 Task: Add Attachment from "Attach a link" to Card Card0000000160 in Board Board0000000040 in Workspace WS0000000014 in Trello. Add Cover Red to Card Card0000000160 in Board Board0000000040 in Workspace WS0000000014 in Trello. Add "Join Card" Button Button0000000160  to Card Card0000000160 in Board Board0000000040 in Workspace WS0000000014 in Trello. Add Description DS0000000160 to Card Card0000000160 in Board Board0000000040 in Workspace WS0000000014 in Trello. Add Comment CM0000000160 to Card Card0000000160 in Board Board0000000040 in Workspace WS0000000014 in Trello
Action: Mouse moved to (506, 79)
Screenshot: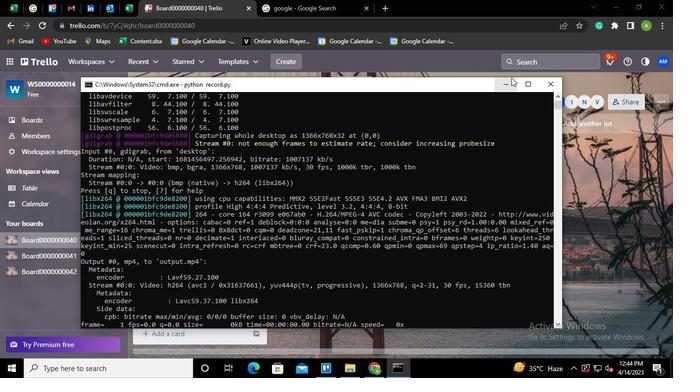 
Action: Mouse pressed left at (506, 79)
Screenshot: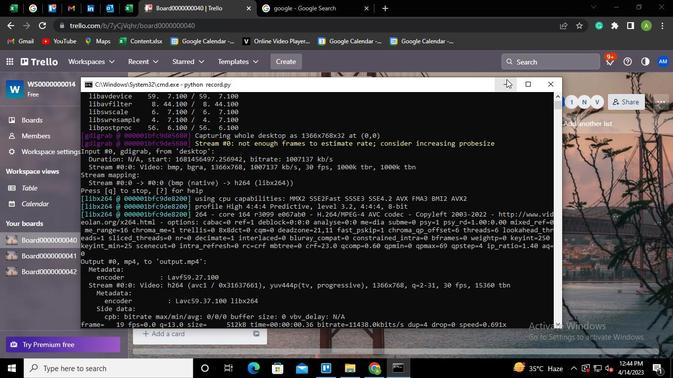 
Action: Mouse moved to (211, 303)
Screenshot: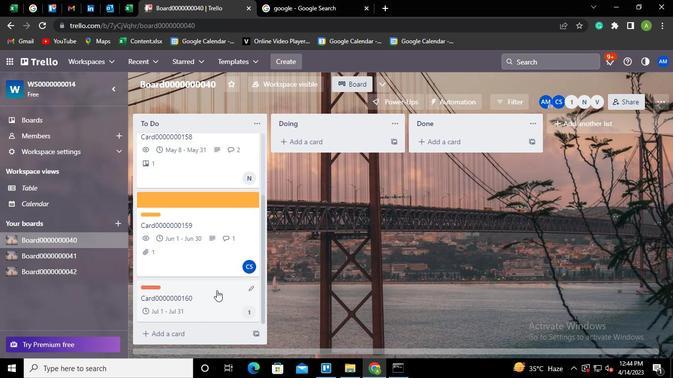 
Action: Mouse pressed left at (211, 303)
Screenshot: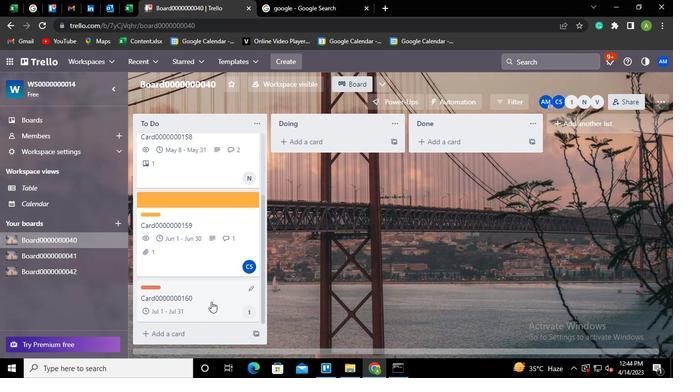
Action: Mouse moved to (446, 252)
Screenshot: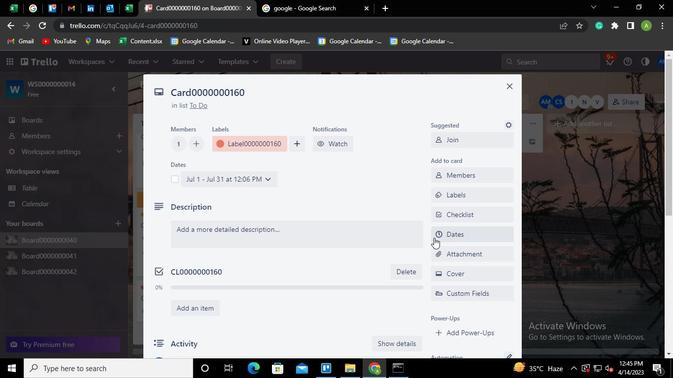 
Action: Mouse pressed left at (446, 252)
Screenshot: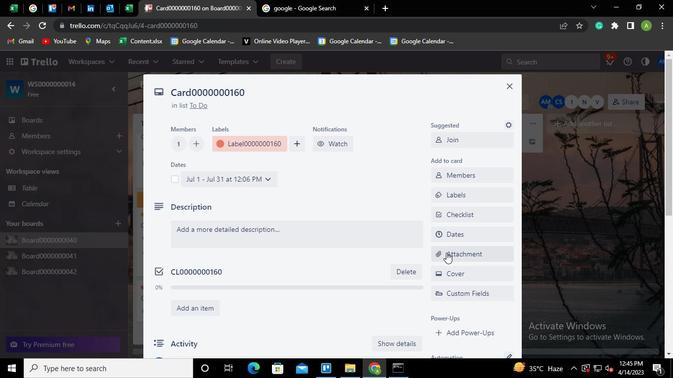 
Action: Mouse moved to (465, 225)
Screenshot: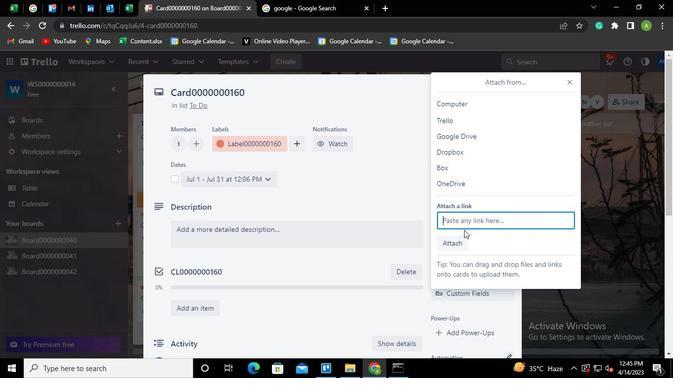 
Action: Keyboard Key.ctrl_l
Screenshot: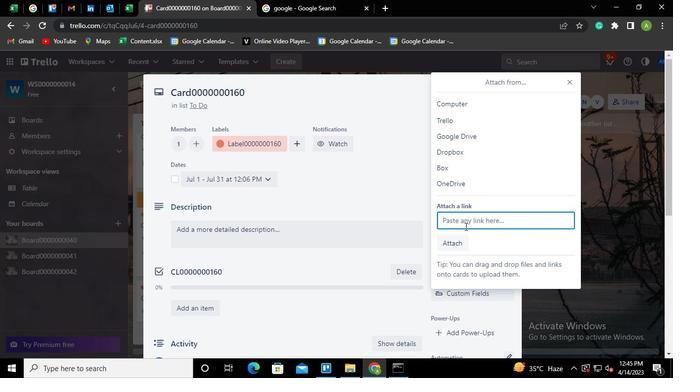 
Action: Mouse moved to (462, 224)
Screenshot: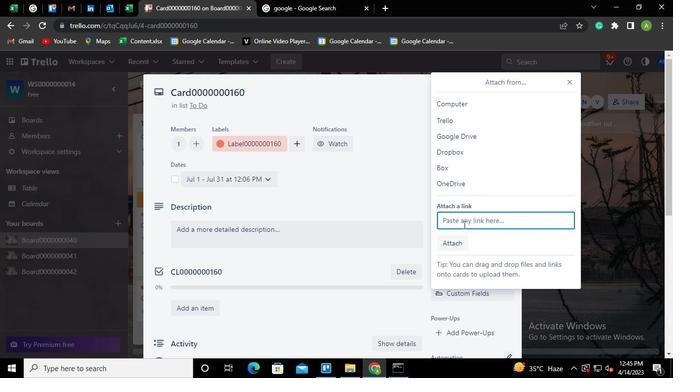 
Action: Keyboard \x16
Screenshot: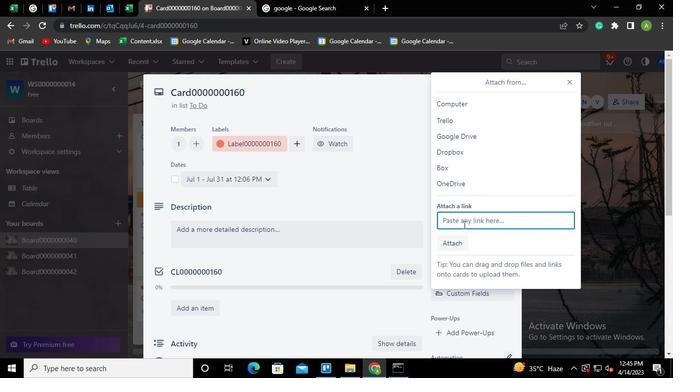 
Action: Mouse moved to (450, 275)
Screenshot: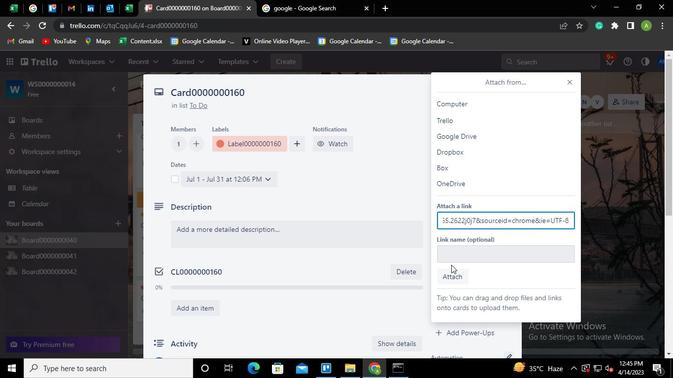 
Action: Mouse pressed left at (450, 275)
Screenshot: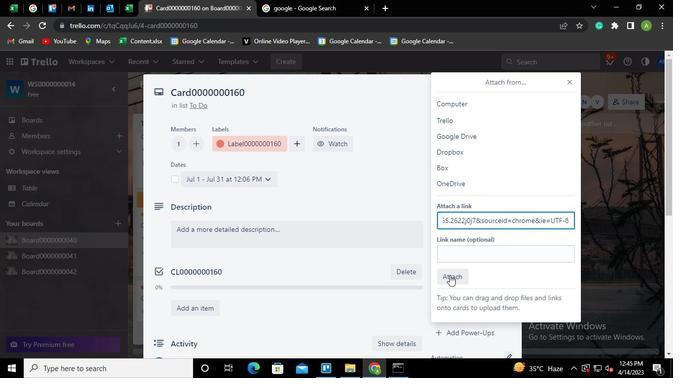 
Action: Mouse moved to (457, 271)
Screenshot: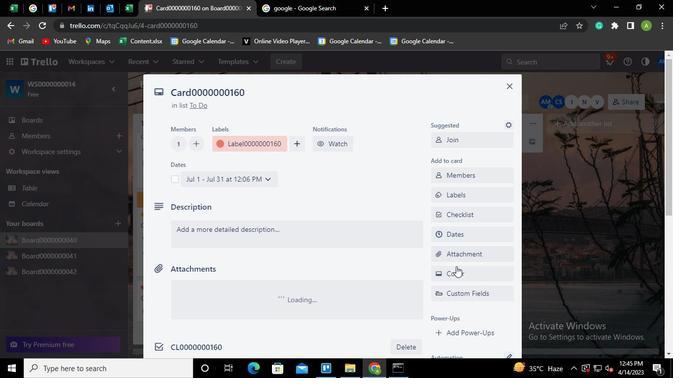 
Action: Mouse pressed left at (457, 271)
Screenshot: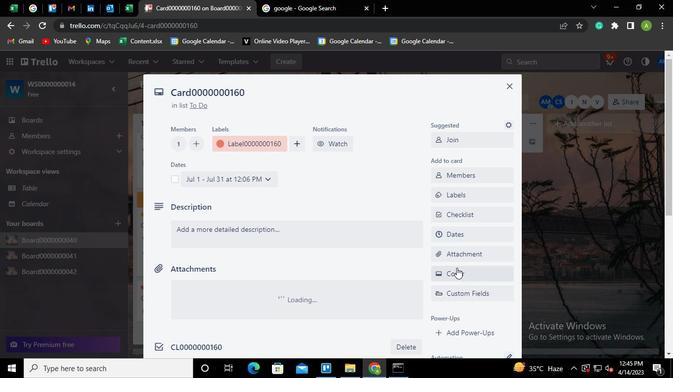 
Action: Mouse moved to (528, 172)
Screenshot: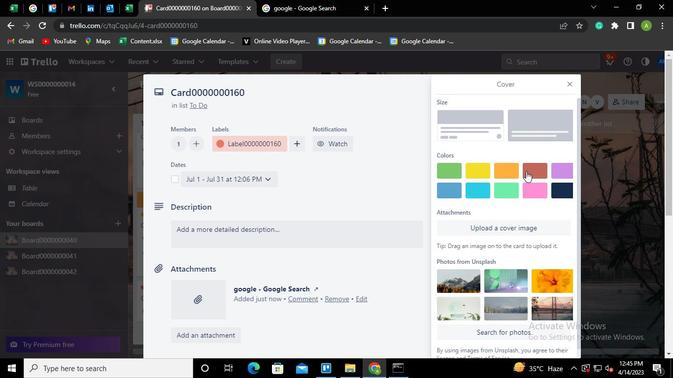 
Action: Mouse pressed left at (528, 172)
Screenshot: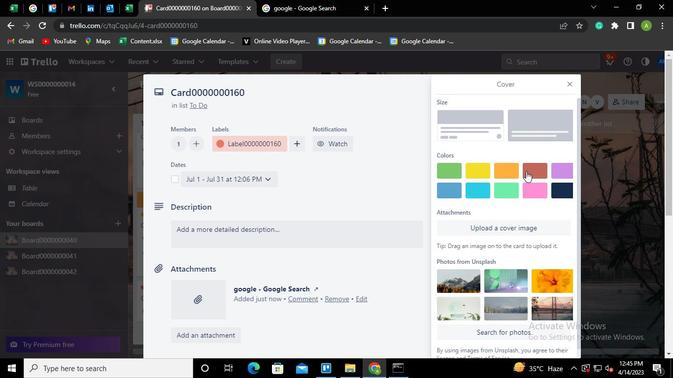 
Action: Mouse moved to (398, 157)
Screenshot: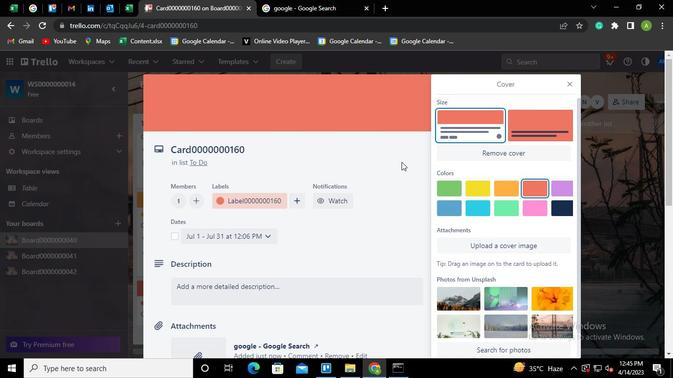 
Action: Mouse pressed left at (398, 157)
Screenshot: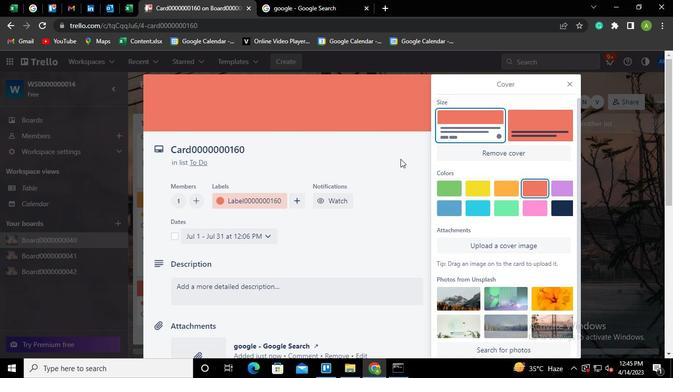 
Action: Mouse moved to (468, 279)
Screenshot: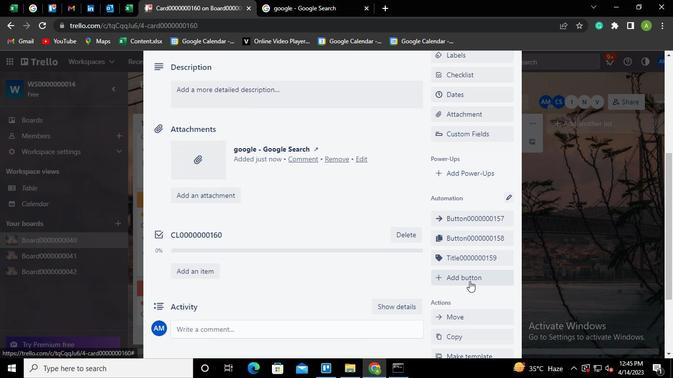 
Action: Mouse pressed left at (468, 279)
Screenshot: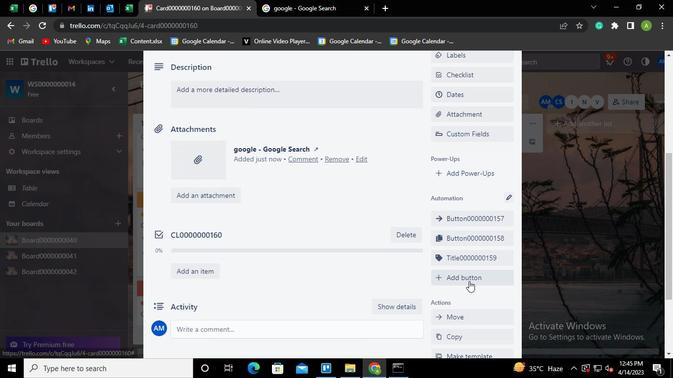 
Action: Mouse moved to (474, 180)
Screenshot: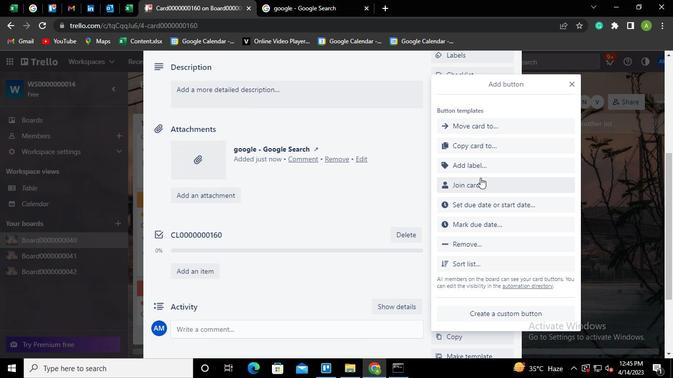 
Action: Mouse pressed left at (474, 180)
Screenshot: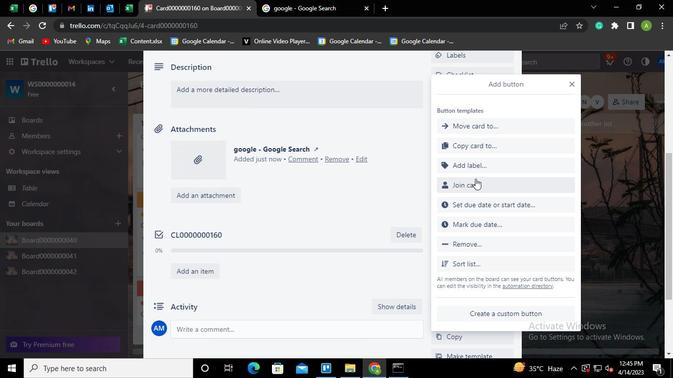 
Action: Keyboard Key.shift
Screenshot: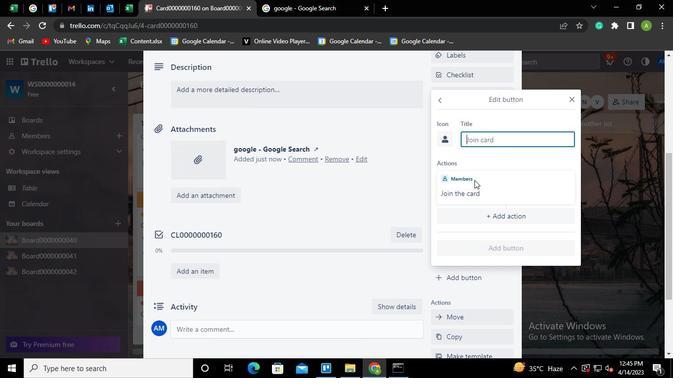 
Action: Keyboard Key.shift
Screenshot: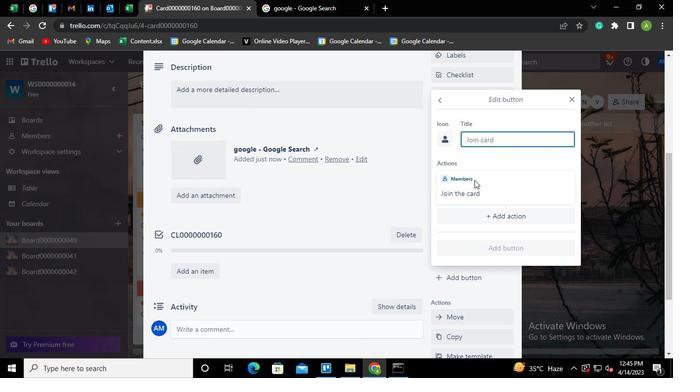 
Action: Keyboard B
Screenshot: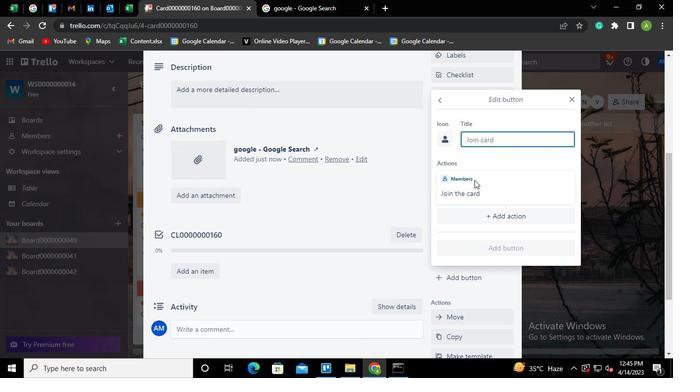 
Action: Keyboard u
Screenshot: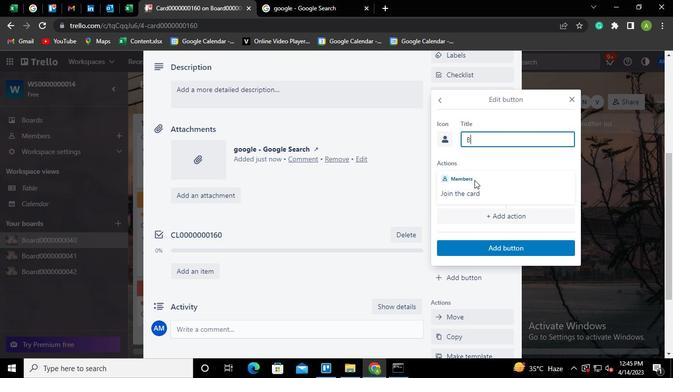 
Action: Keyboard t
Screenshot: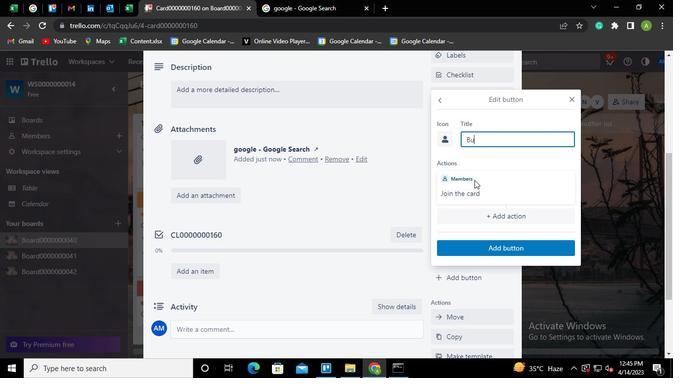 
Action: Keyboard t
Screenshot: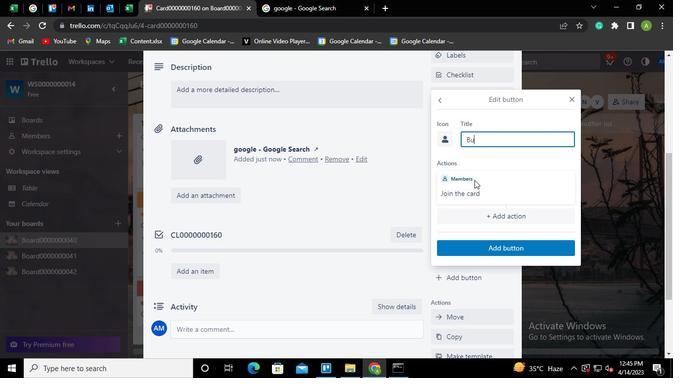 
Action: Keyboard o
Screenshot: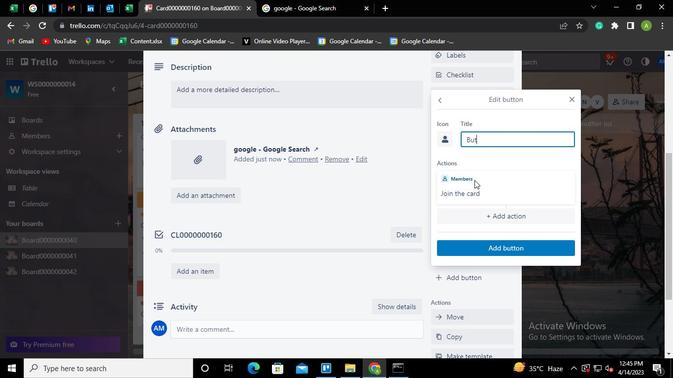 
Action: Keyboard n
Screenshot: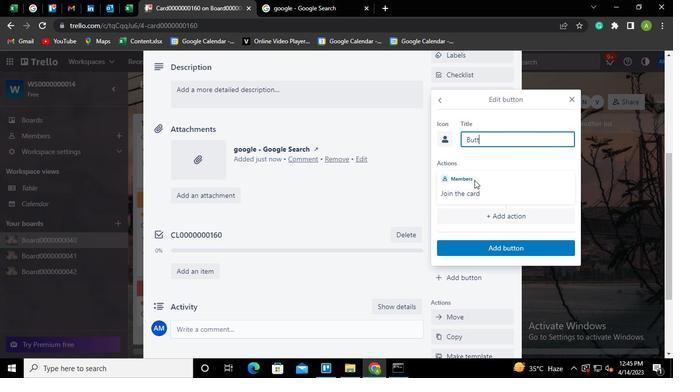 
Action: Keyboard <96>
Screenshot: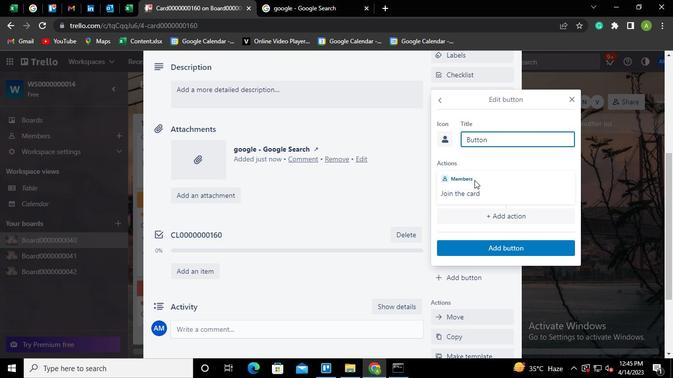 
Action: Keyboard <96>
Screenshot: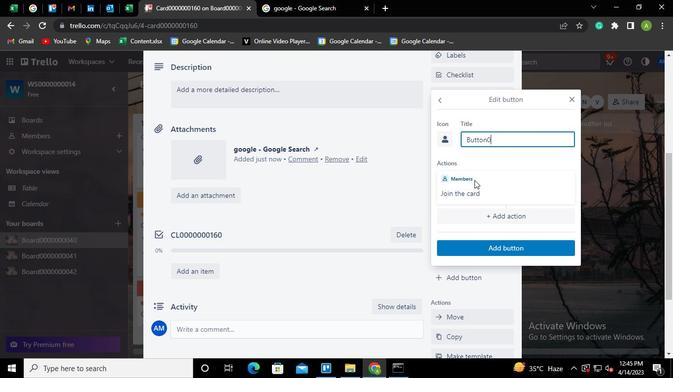 
Action: Keyboard <96>
Screenshot: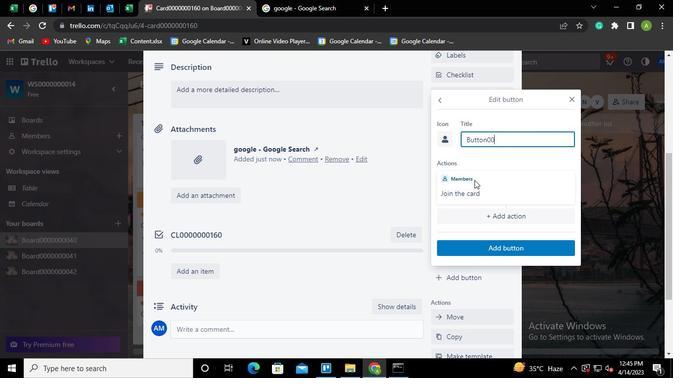 
Action: Keyboard <96>
Screenshot: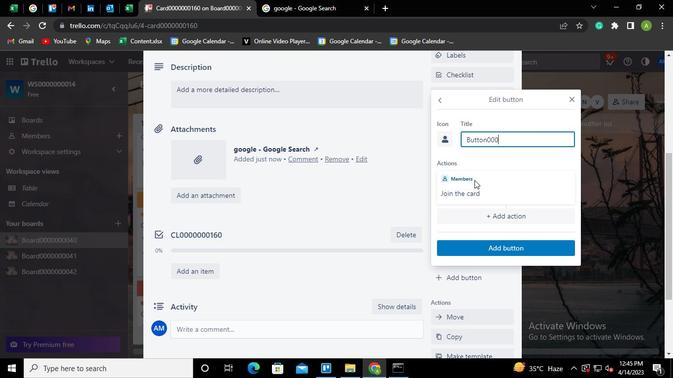 
Action: Keyboard <96>
Screenshot: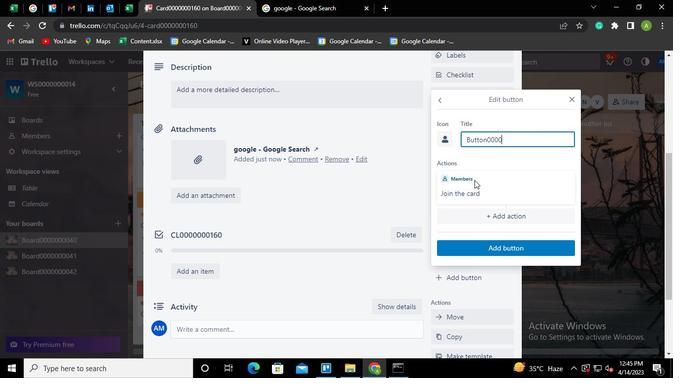 
Action: Keyboard <96>
Screenshot: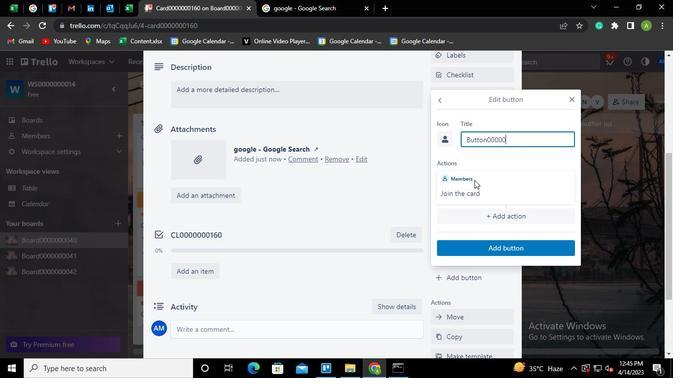 
Action: Keyboard <96>
Screenshot: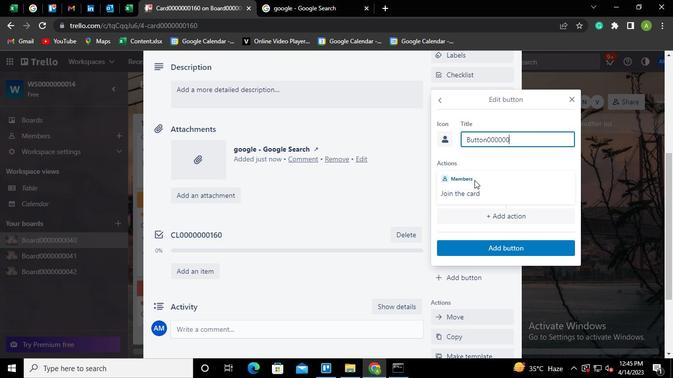 
Action: Keyboard <97>
Screenshot: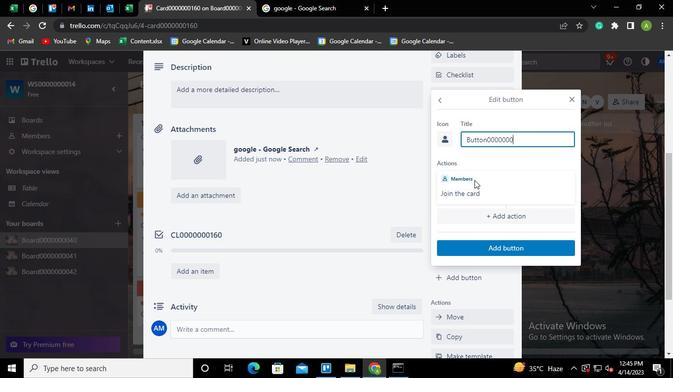 
Action: Keyboard <102>
Screenshot: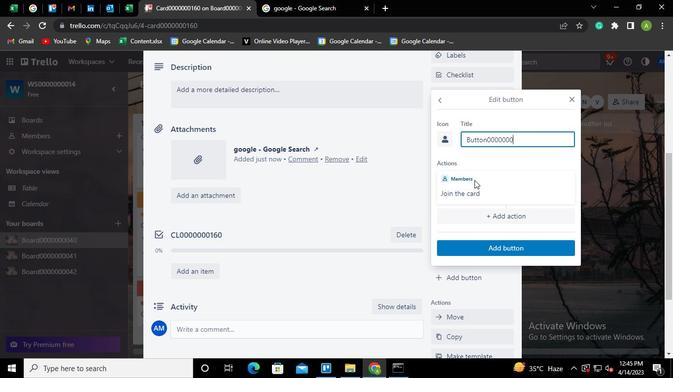 
Action: Keyboard <96>
Screenshot: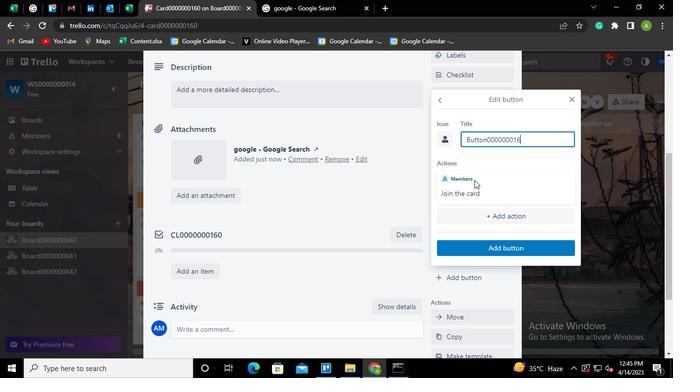 
Action: Mouse moved to (488, 246)
Screenshot: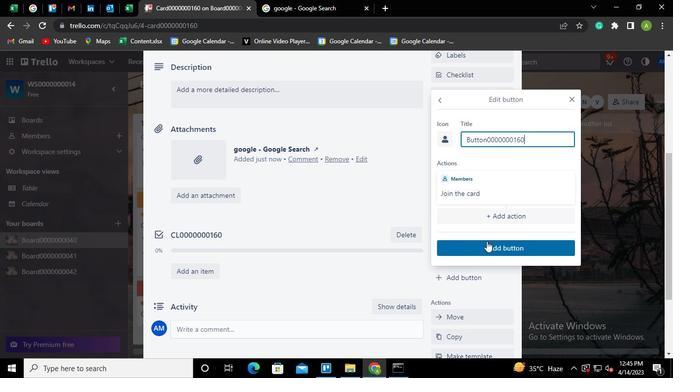 
Action: Mouse pressed left at (488, 246)
Screenshot: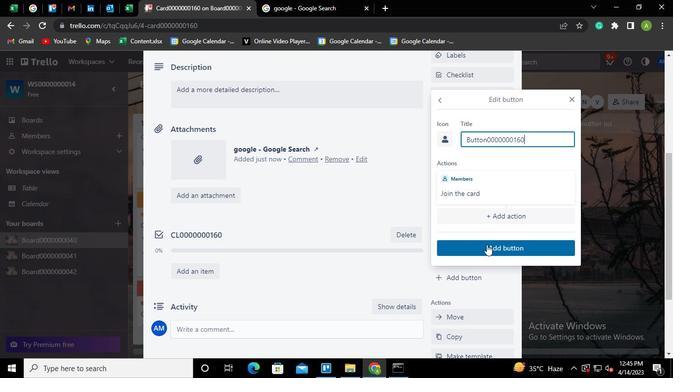 
Action: Mouse moved to (223, 93)
Screenshot: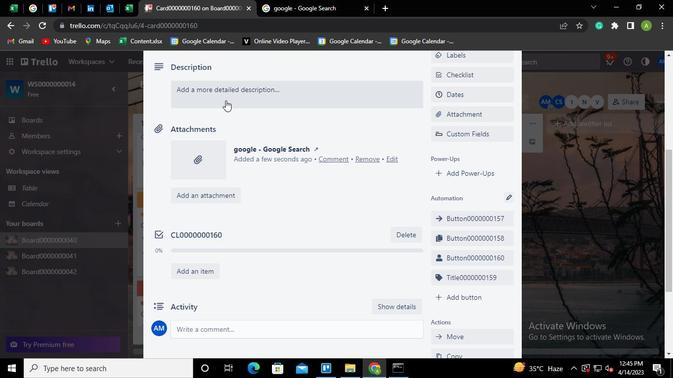 
Action: Mouse pressed left at (223, 93)
Screenshot: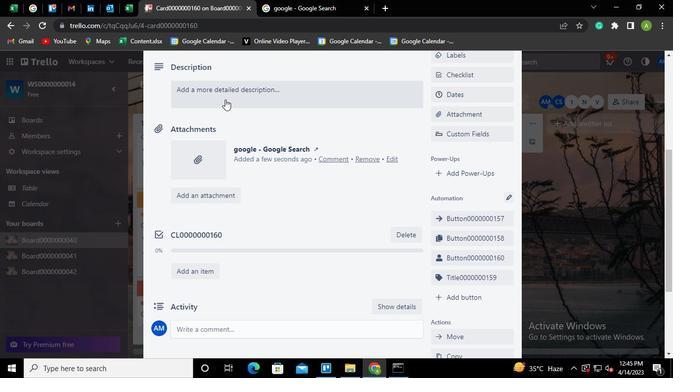 
Action: Mouse moved to (224, 111)
Screenshot: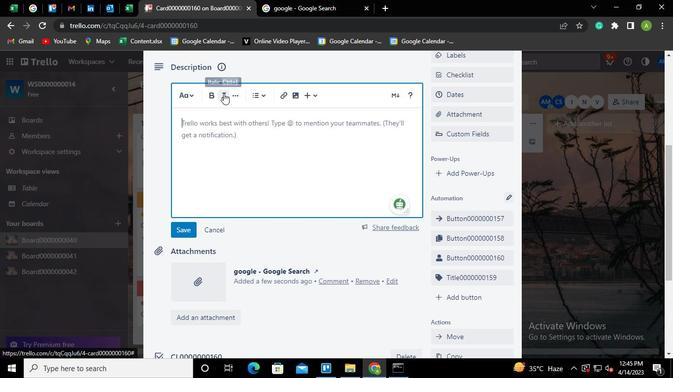 
Action: Keyboard Key.shift
Screenshot: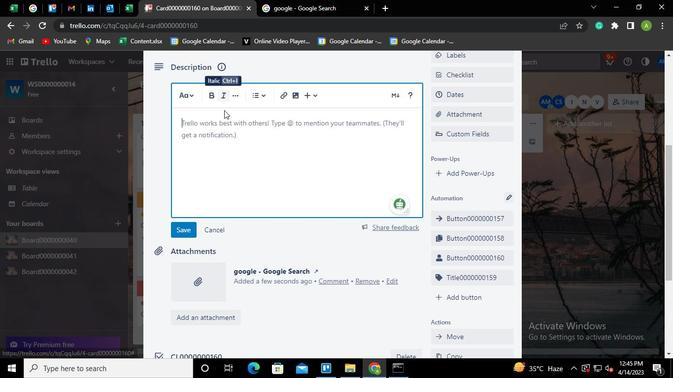 
Action: Keyboard D
Screenshot: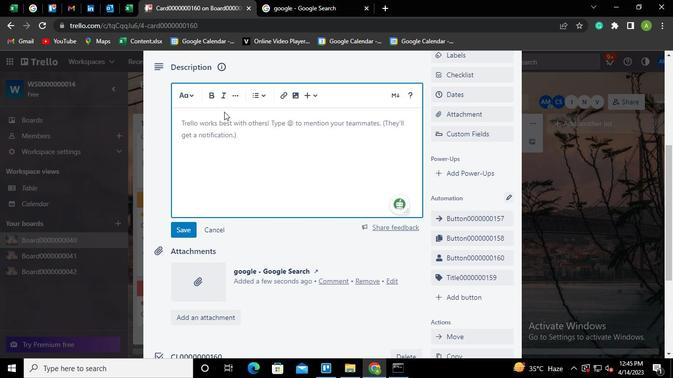 
Action: Keyboard S
Screenshot: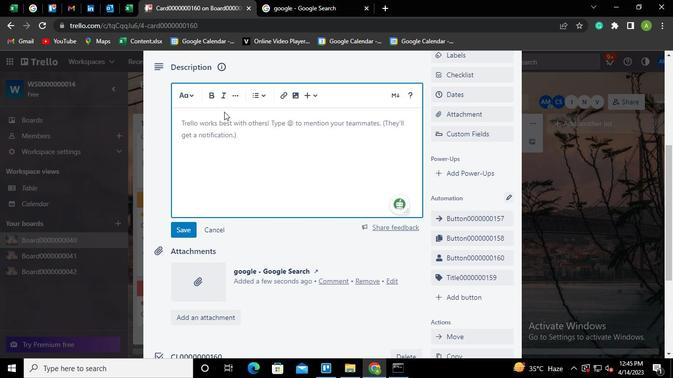 
Action: Keyboard <96>
Screenshot: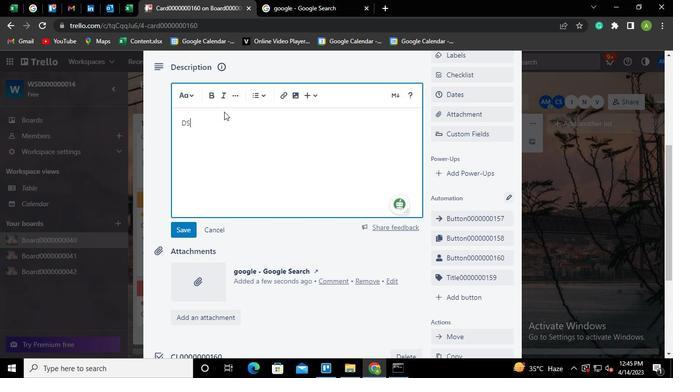 
Action: Keyboard <96>
Screenshot: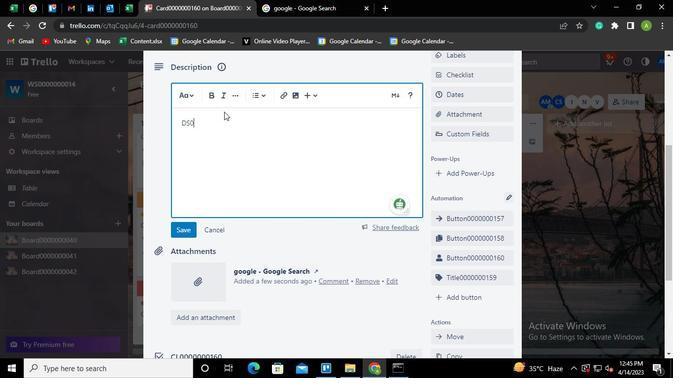 
Action: Keyboard <96>
Screenshot: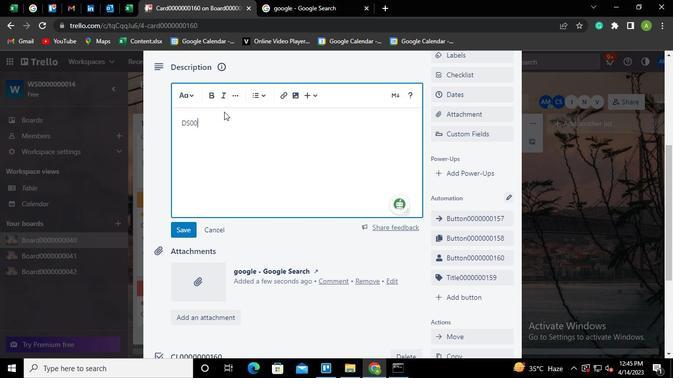 
Action: Mouse moved to (224, 112)
Screenshot: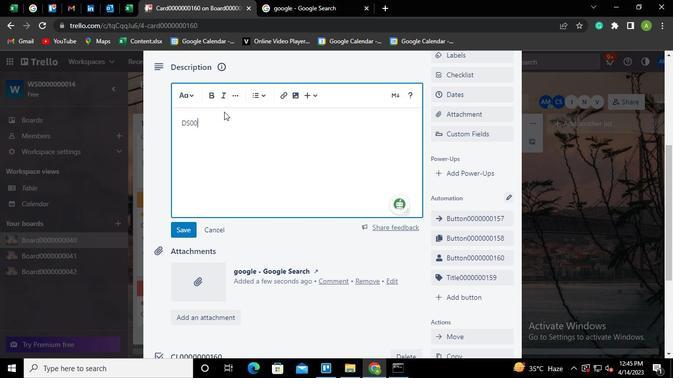 
Action: Keyboard <96>
Screenshot: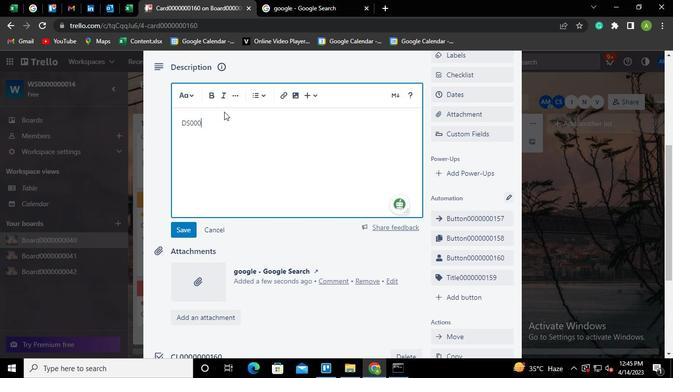 
Action: Keyboard <96>
Screenshot: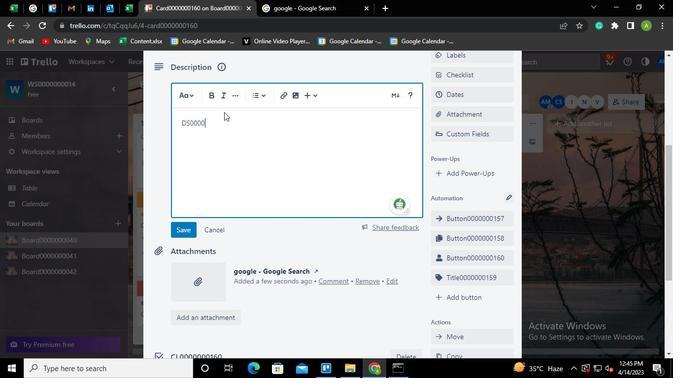
Action: Keyboard <96>
Screenshot: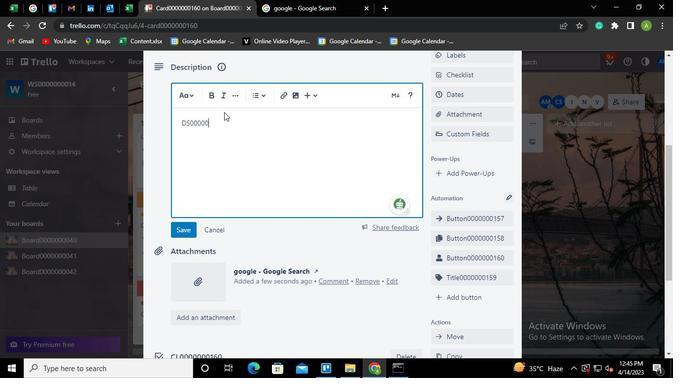 
Action: Keyboard <96>
Screenshot: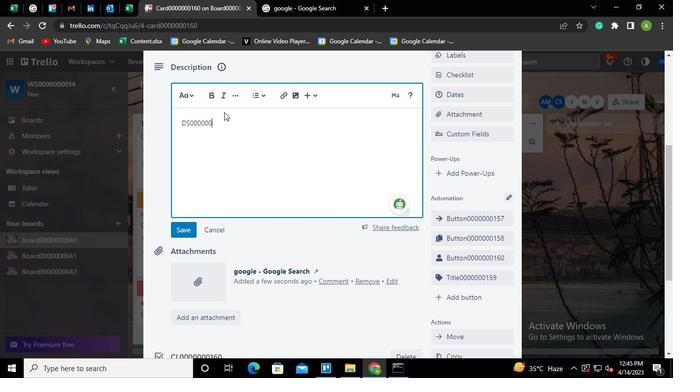 
Action: Keyboard <97>
Screenshot: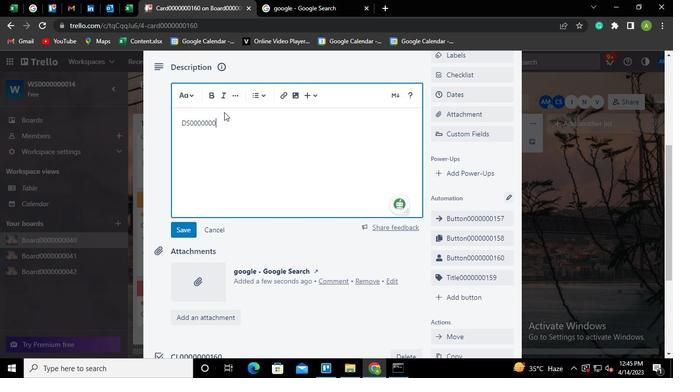 
Action: Keyboard <103>
Screenshot: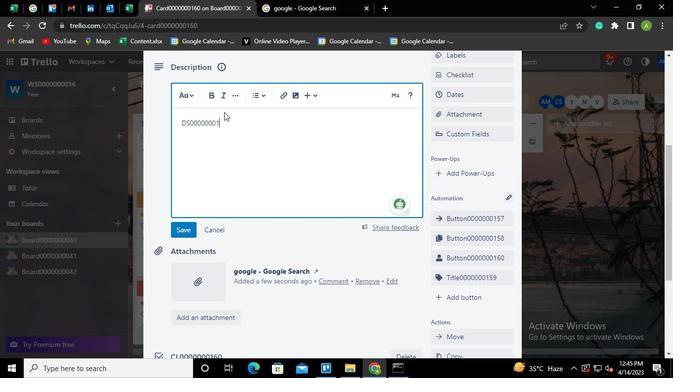 
Action: Keyboard <96>
Screenshot: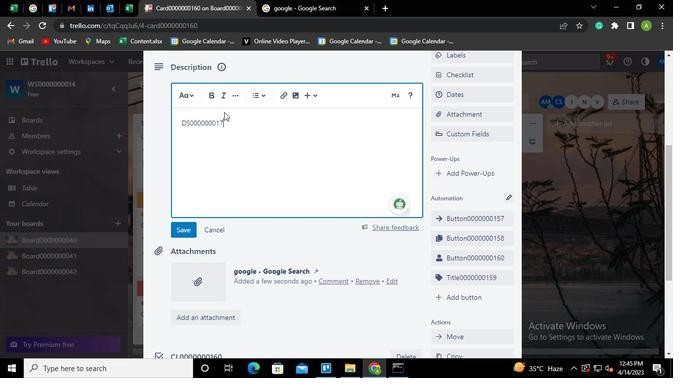 
Action: Mouse moved to (187, 229)
Screenshot: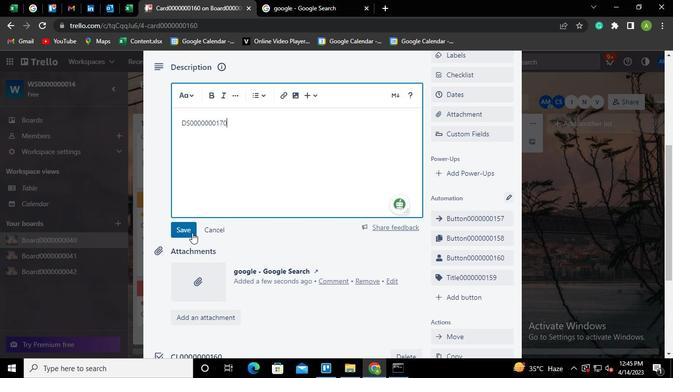 
Action: Mouse pressed left at (187, 229)
Screenshot: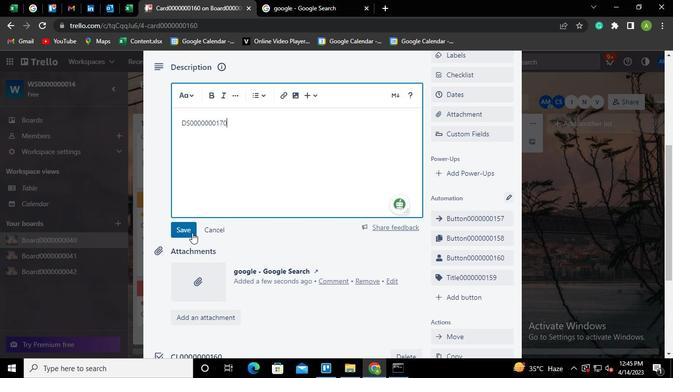 
Action: Mouse moved to (192, 214)
Screenshot: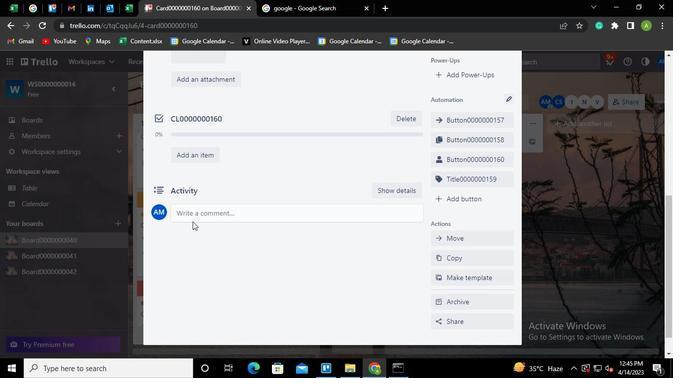 
Action: Mouse pressed left at (192, 214)
Screenshot: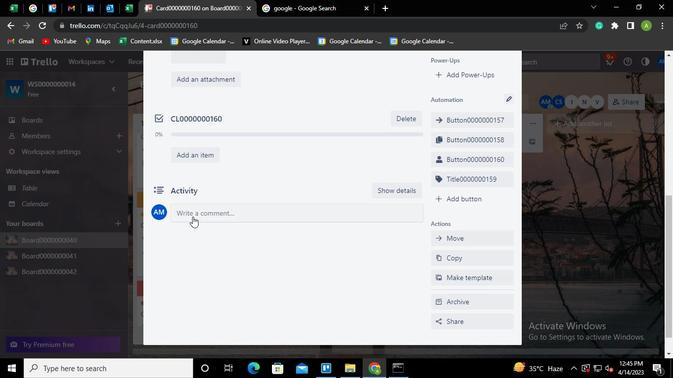 
Action: Keyboard Key.shift
Screenshot: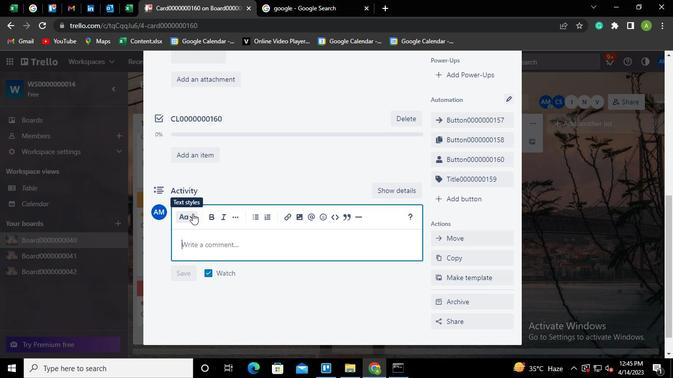 
Action: Keyboard Key.shift
Screenshot: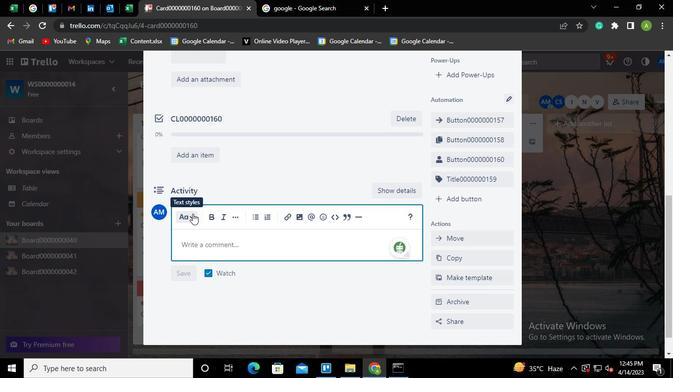 
Action: Keyboard Key.shift
Screenshot: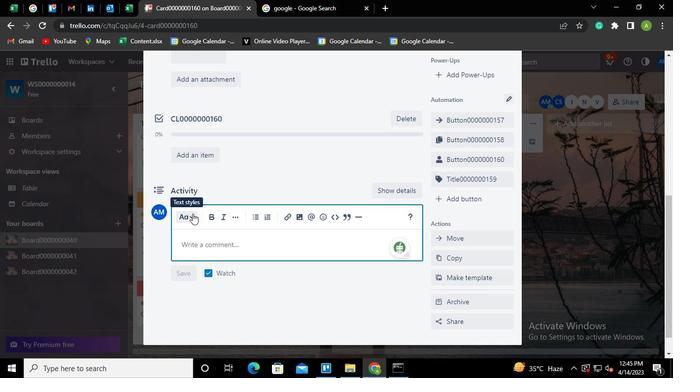 
Action: Keyboard Key.shift
Screenshot: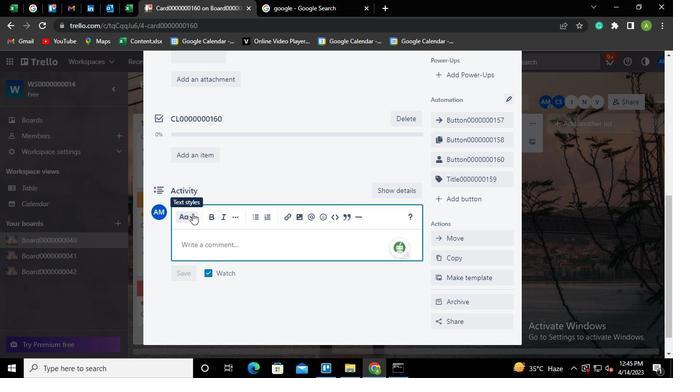 
Action: Keyboard Key.shift
Screenshot: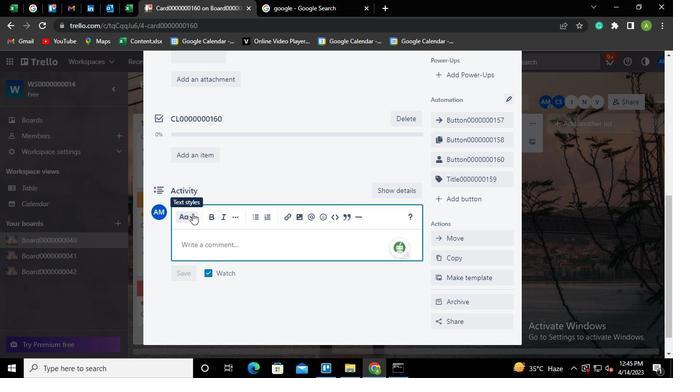 
Action: Keyboard Key.shift
Screenshot: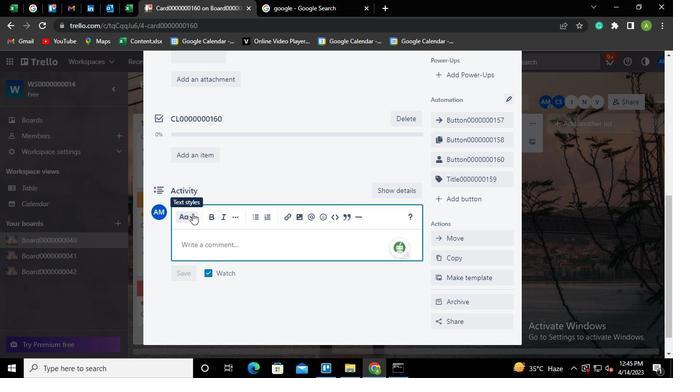 
Action: Keyboard Key.shift
Screenshot: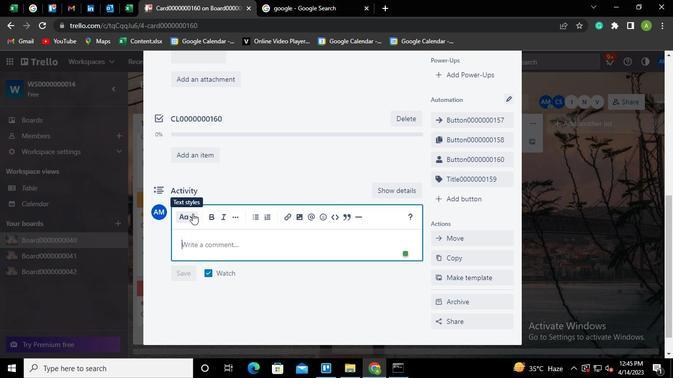 
Action: Keyboard C
Screenshot: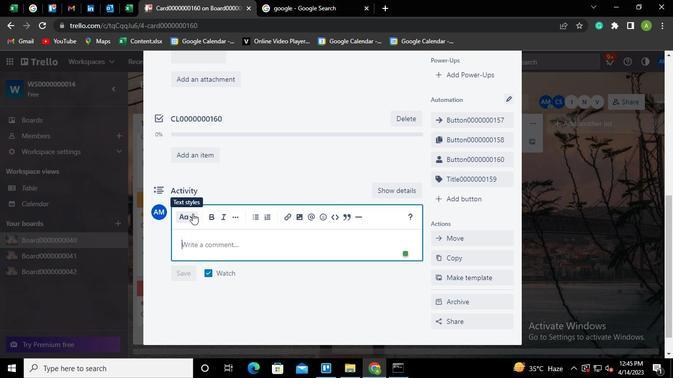 
Action: Keyboard M
Screenshot: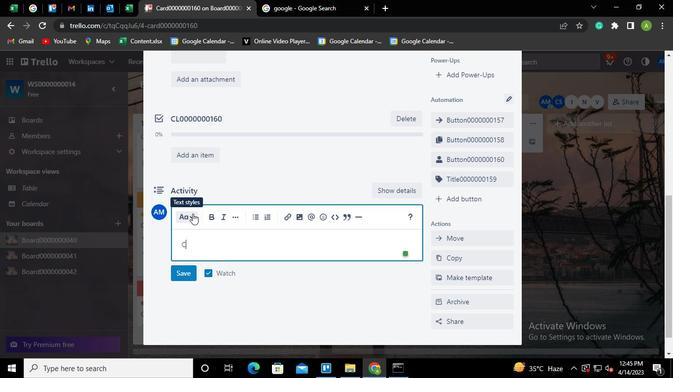 
Action: Keyboard <96>
Screenshot: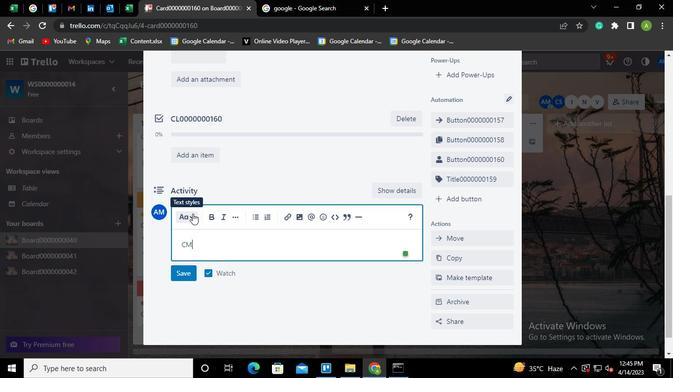 
Action: Keyboard <96>
Screenshot: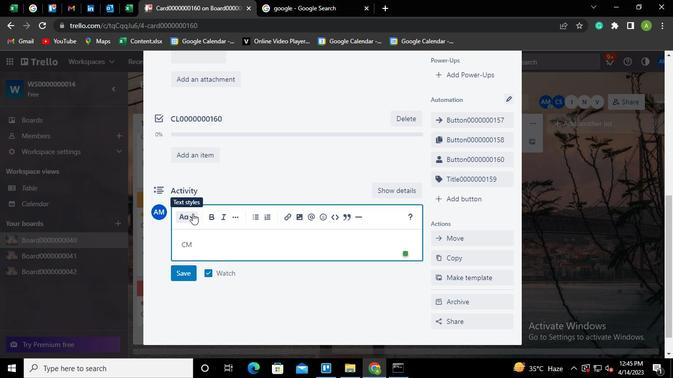 
Action: Keyboard <96>
Screenshot: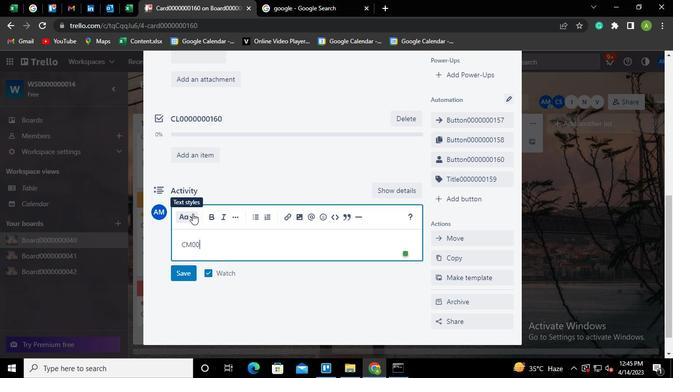 
Action: Keyboard <96>
Screenshot: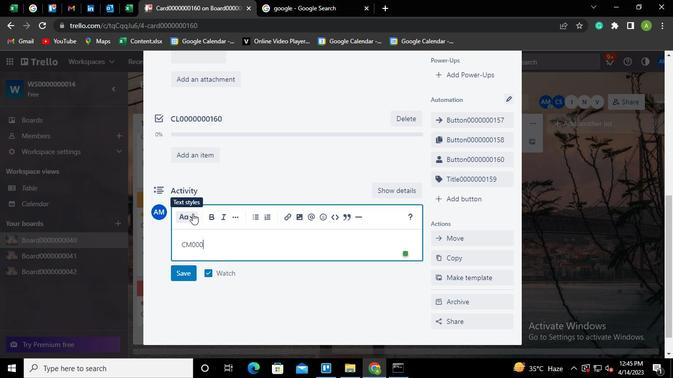 
Action: Keyboard <96>
Screenshot: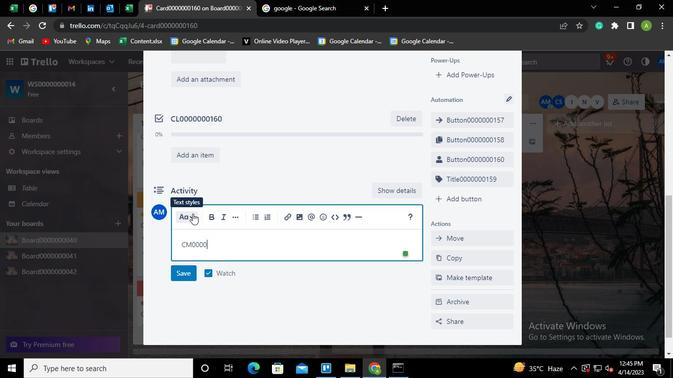 
Action: Keyboard <96>
Screenshot: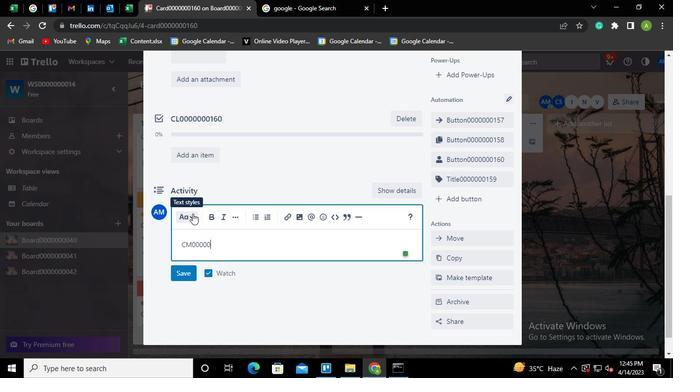 
Action: Keyboard <96>
Screenshot: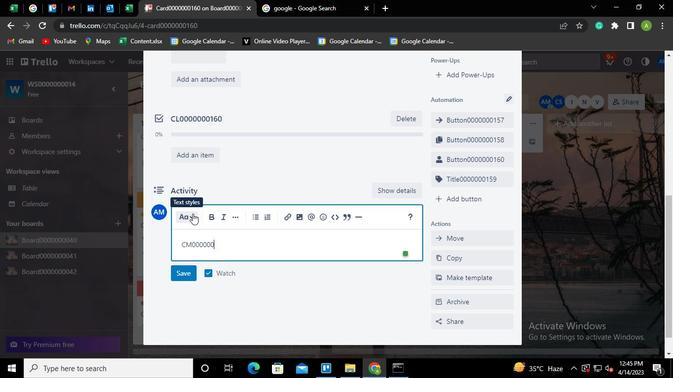 
Action: Keyboard <97>
Screenshot: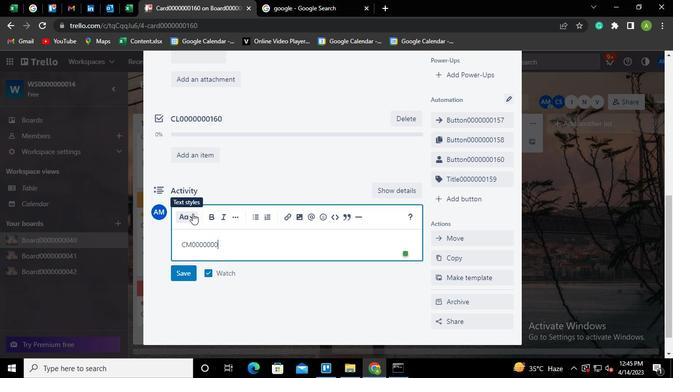 
Action: Keyboard <102>
Screenshot: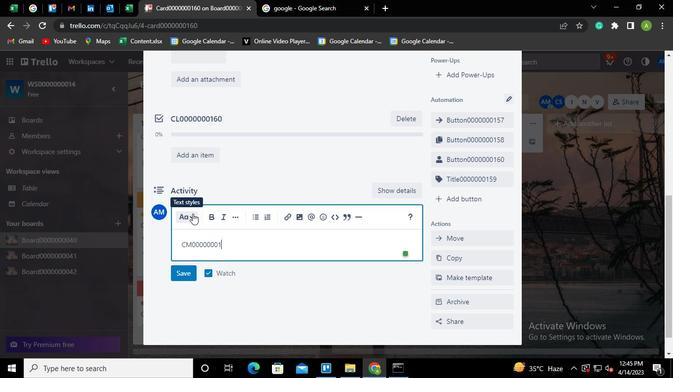 
Action: Keyboard <96>
Screenshot: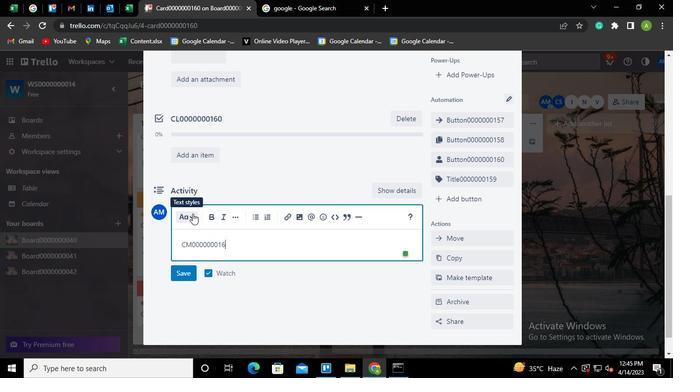 
Action: Mouse moved to (184, 277)
Screenshot: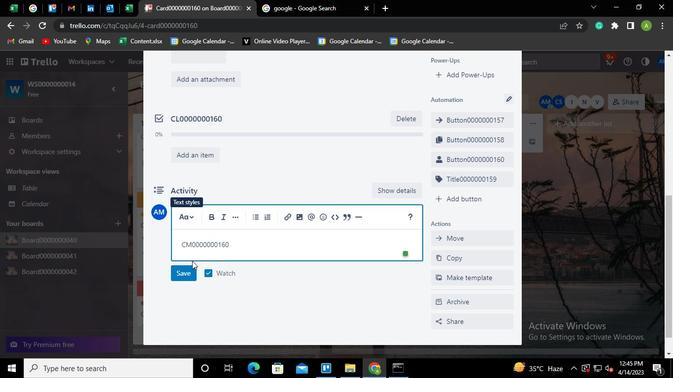 
Action: Mouse pressed left at (184, 277)
Screenshot: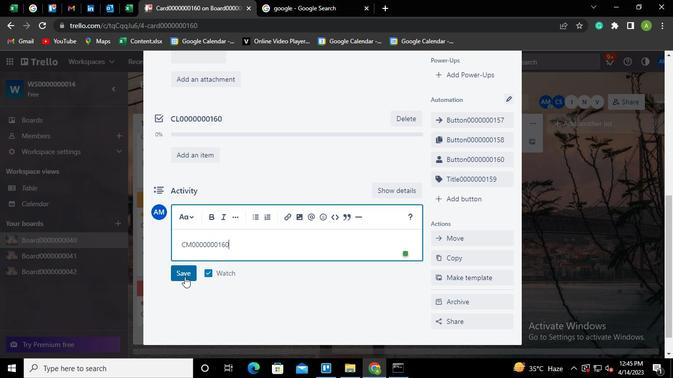 
Action: Mouse moved to (403, 367)
Screenshot: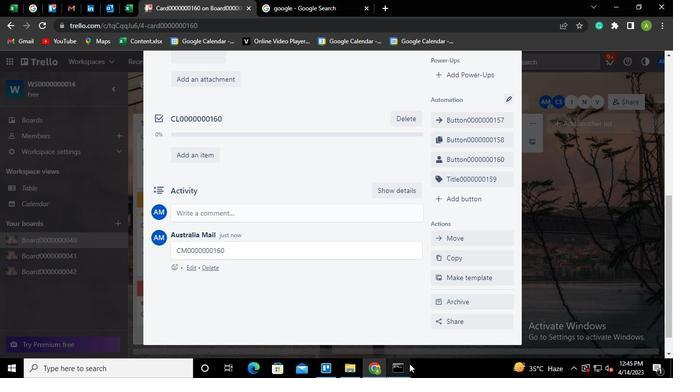 
Action: Mouse pressed left at (403, 367)
Screenshot: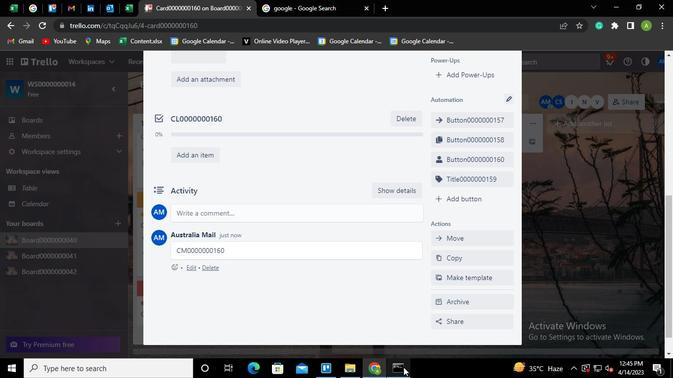 
Action: Mouse moved to (550, 87)
Screenshot: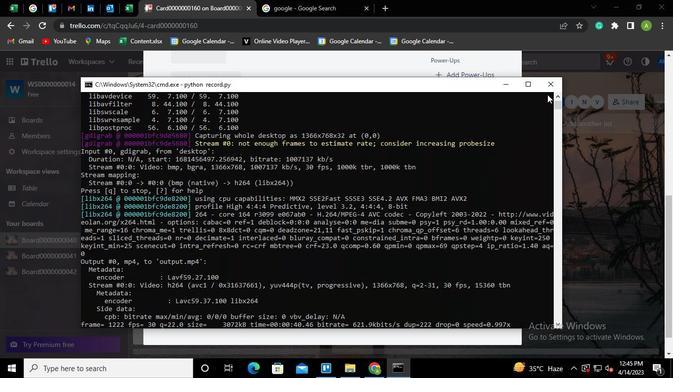 
Action: Mouse pressed left at (550, 87)
Screenshot: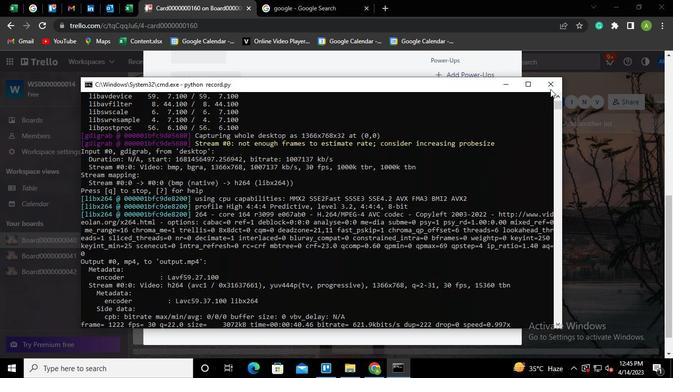 
